 Task: Set the auto shuffle for the puzzle interactive game video filter to 1.
Action: Mouse moved to (135, 13)
Screenshot: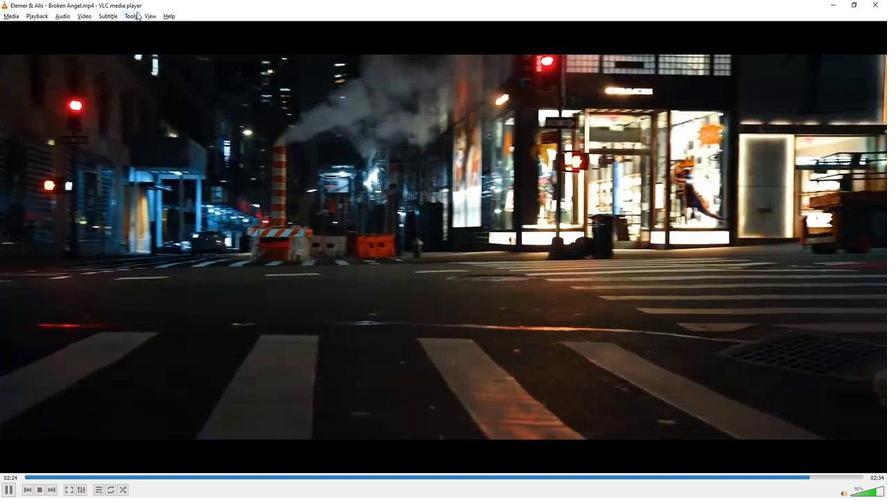 
Action: Mouse pressed left at (135, 13)
Screenshot: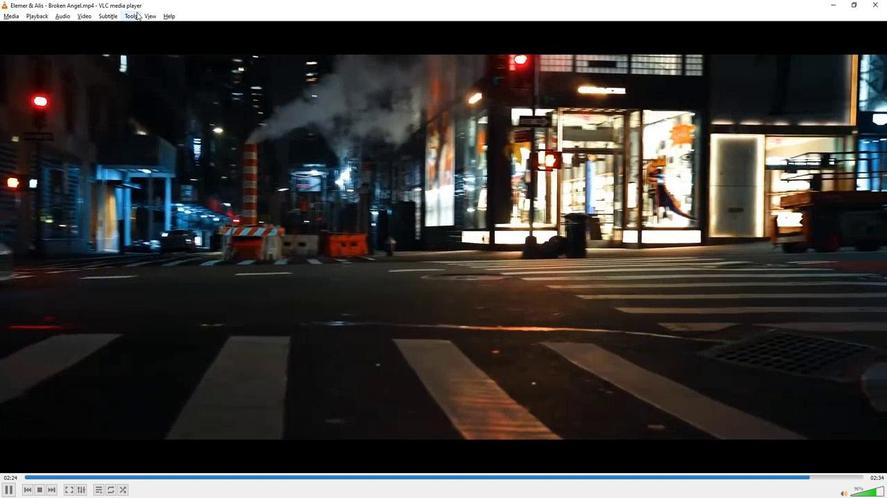 
Action: Mouse moved to (146, 126)
Screenshot: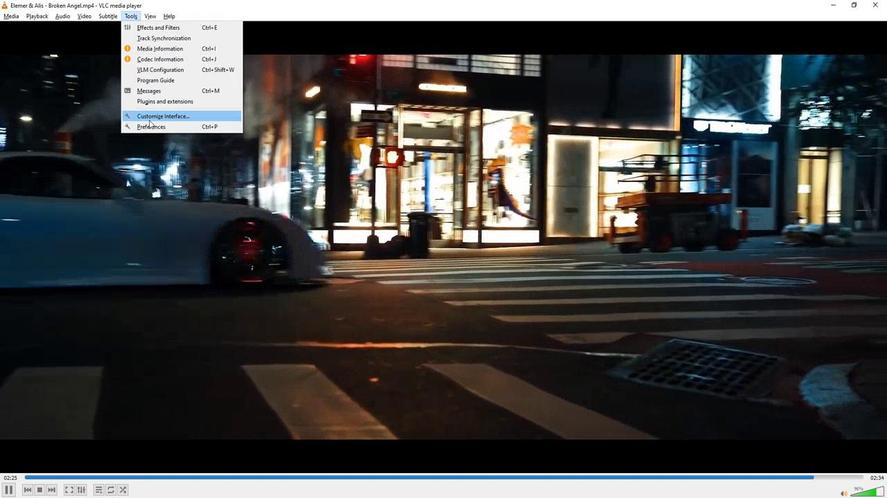 
Action: Mouse pressed left at (146, 126)
Screenshot: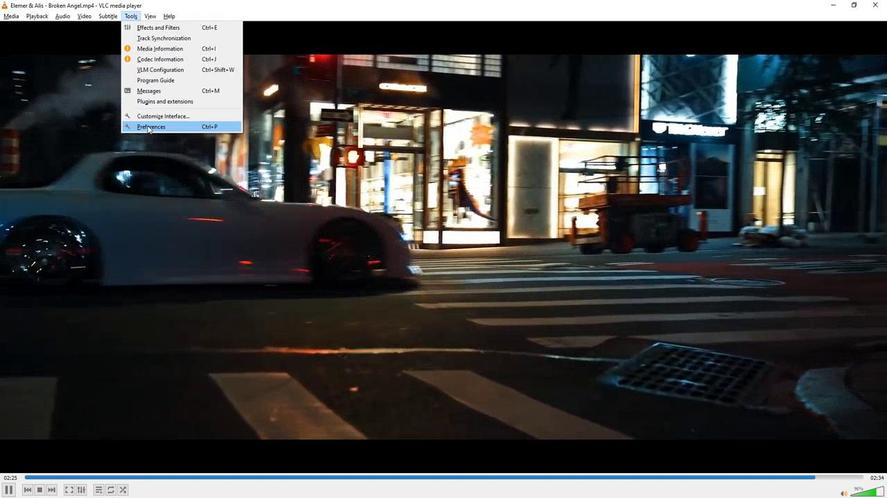 
Action: Mouse moved to (196, 390)
Screenshot: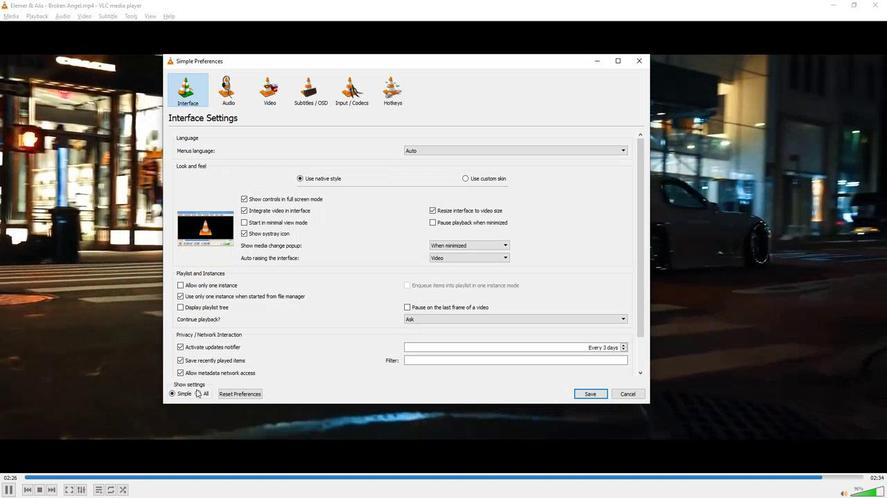 
Action: Mouse pressed left at (196, 390)
Screenshot: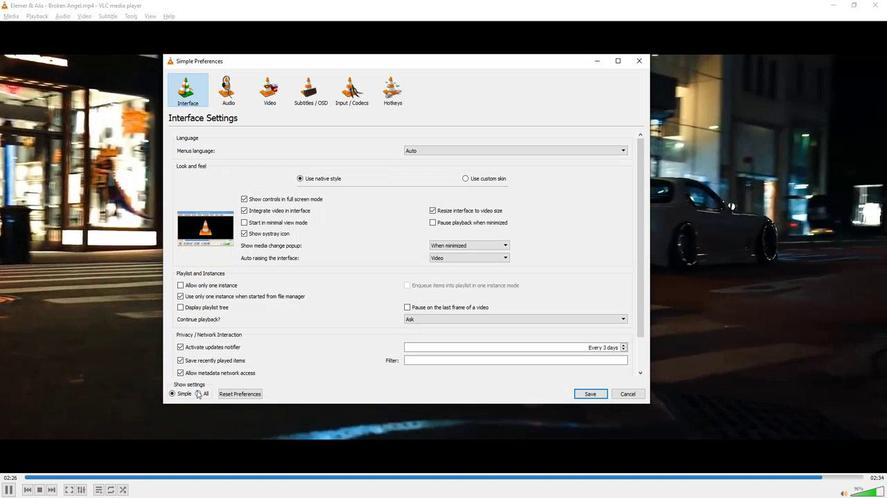
Action: Mouse moved to (205, 349)
Screenshot: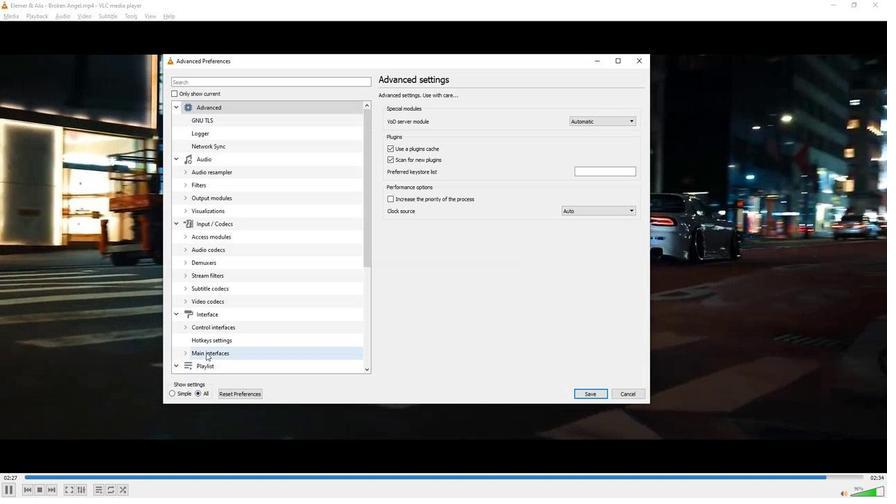 
Action: Mouse scrolled (205, 348) with delta (0, 0)
Screenshot: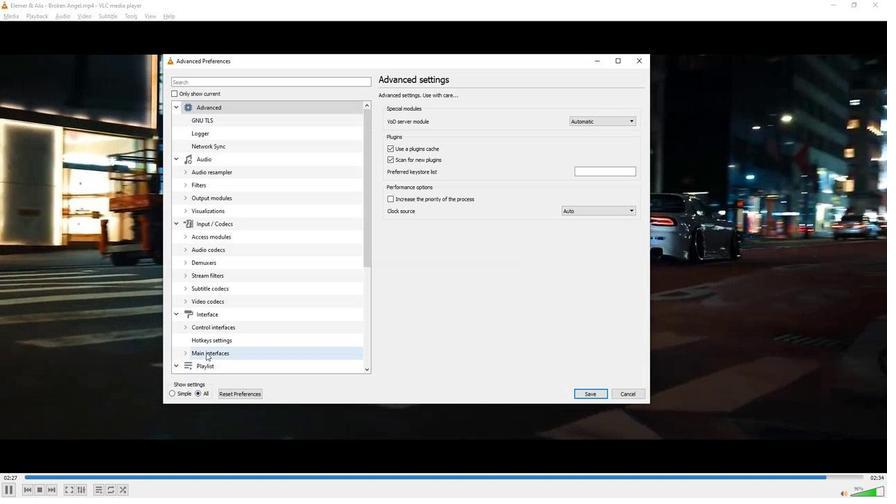 
Action: Mouse moved to (205, 347)
Screenshot: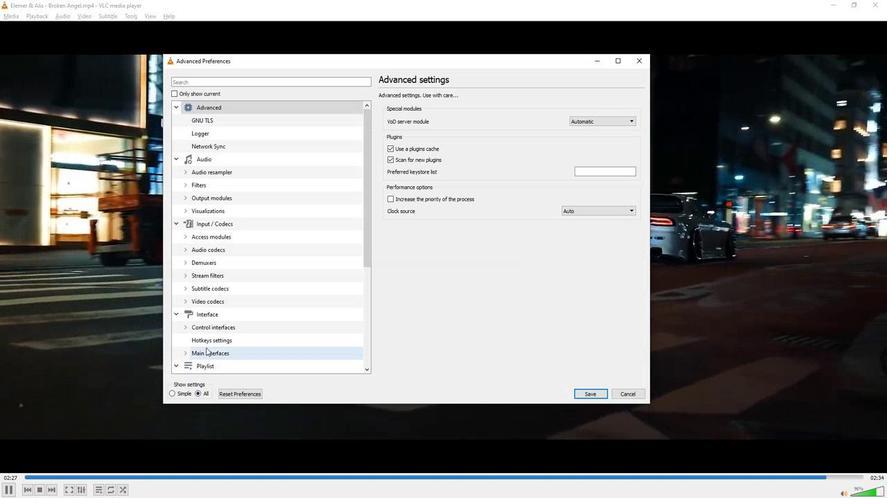 
Action: Mouse scrolled (205, 346) with delta (0, 0)
Screenshot: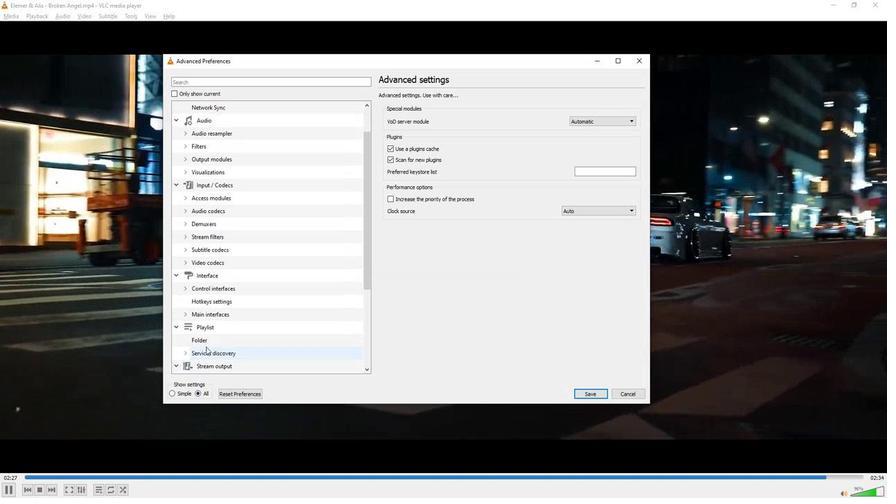 
Action: Mouse moved to (205, 345)
Screenshot: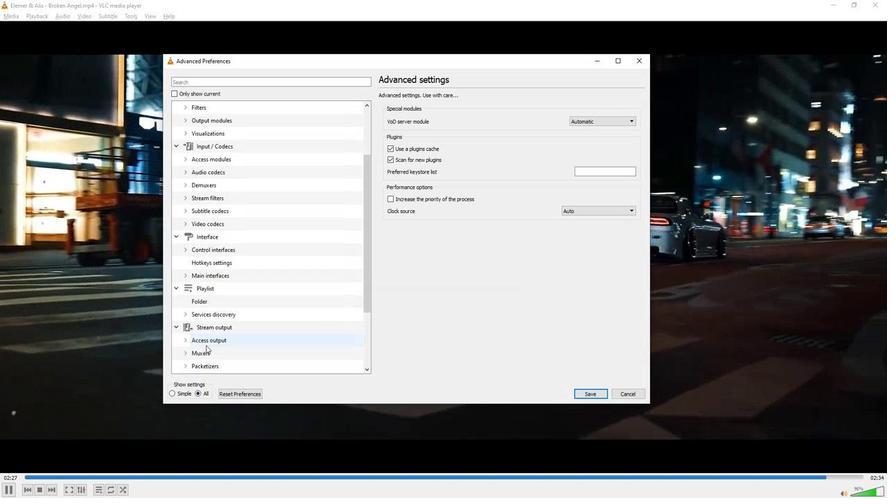 
Action: Mouse scrolled (205, 345) with delta (0, 0)
Screenshot: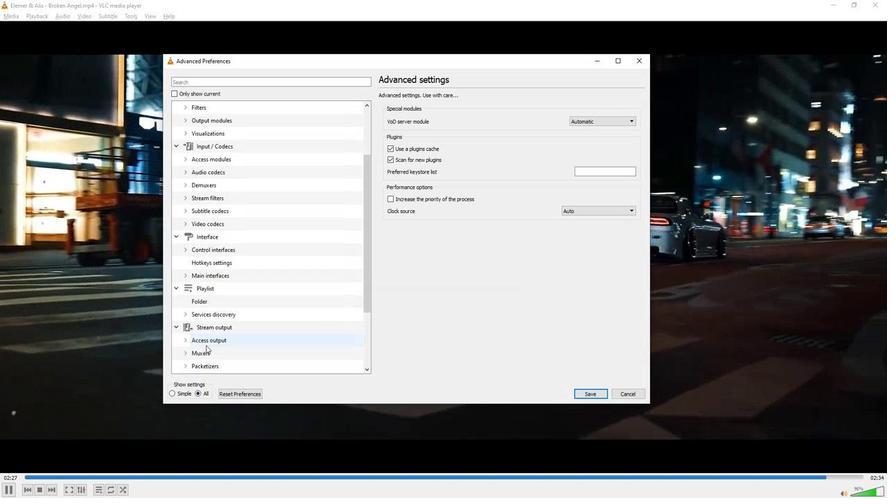 
Action: Mouse moved to (204, 345)
Screenshot: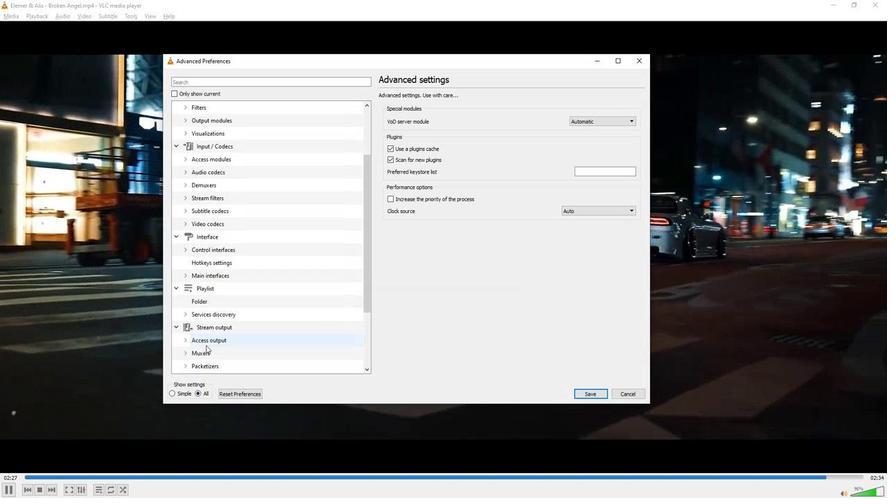 
Action: Mouse scrolled (204, 345) with delta (0, 0)
Screenshot: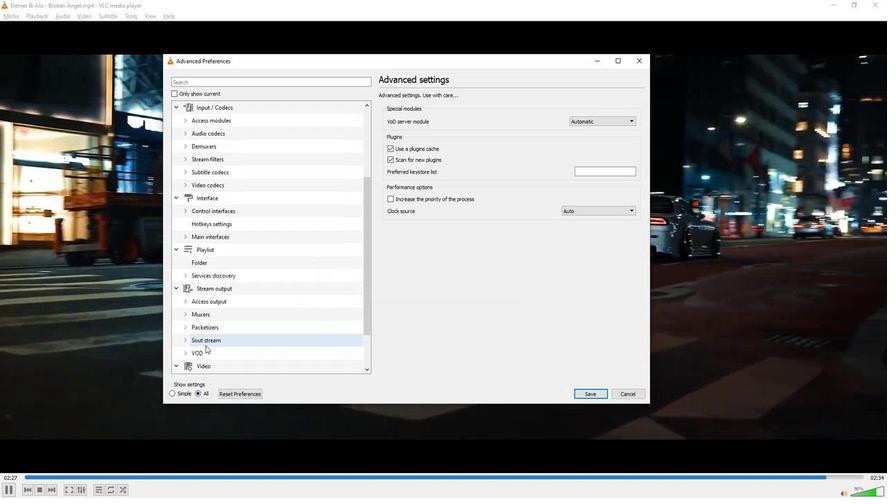 
Action: Mouse moved to (204, 345)
Screenshot: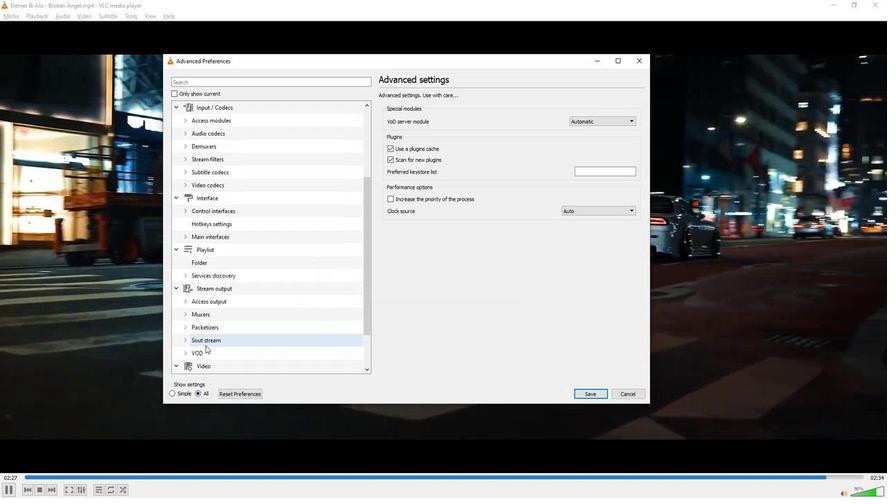
Action: Mouse scrolled (204, 345) with delta (0, 0)
Screenshot: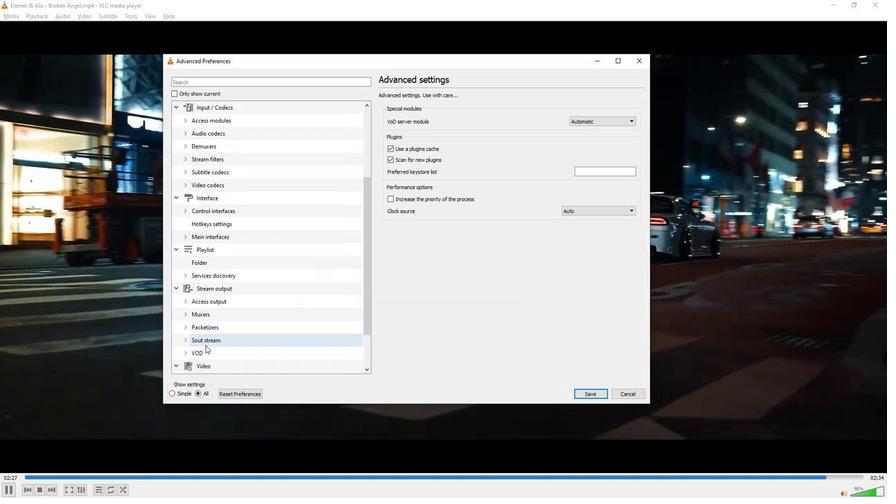 
Action: Mouse moved to (204, 345)
Screenshot: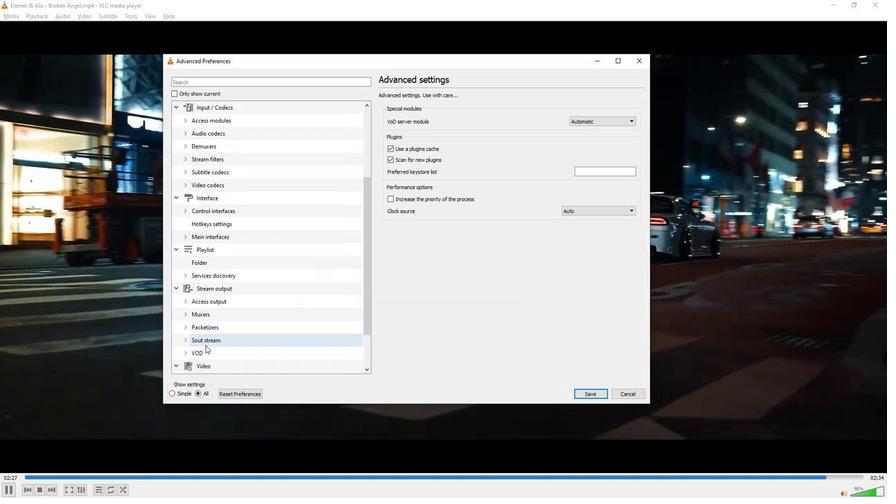 
Action: Mouse scrolled (204, 344) with delta (0, 0)
Screenshot: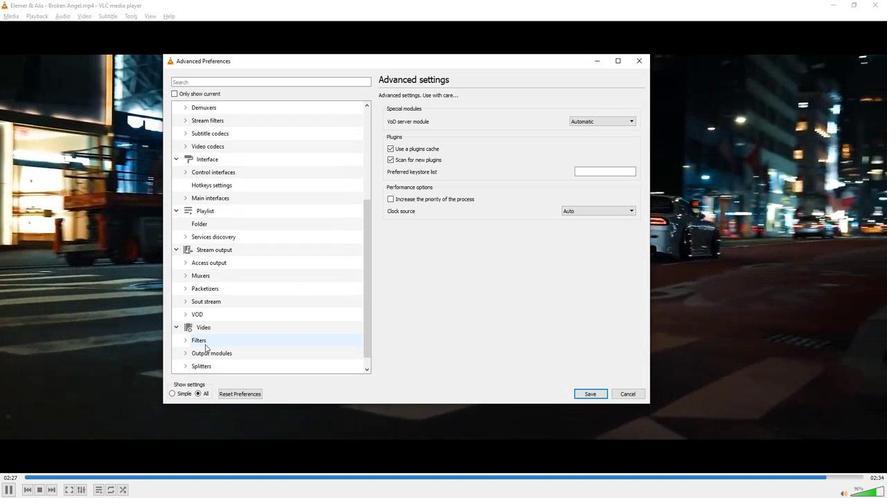 
Action: Mouse moved to (187, 327)
Screenshot: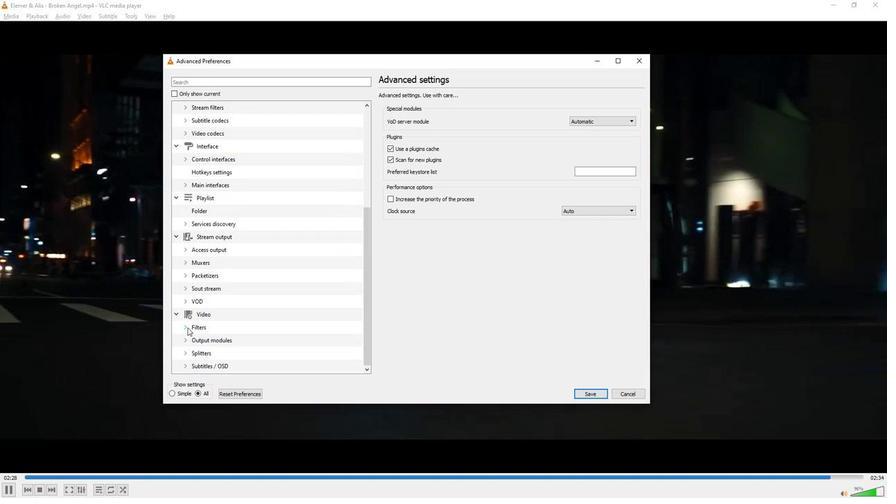 
Action: Mouse pressed left at (187, 327)
Screenshot: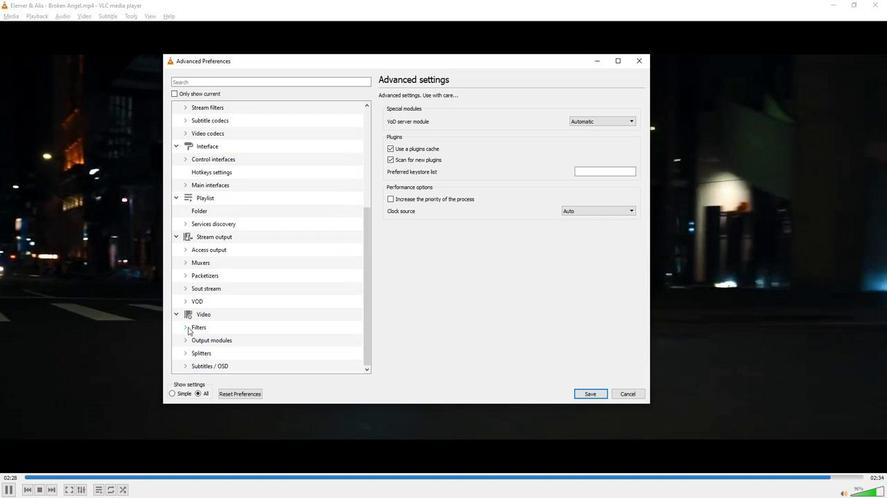 
Action: Mouse moved to (194, 319)
Screenshot: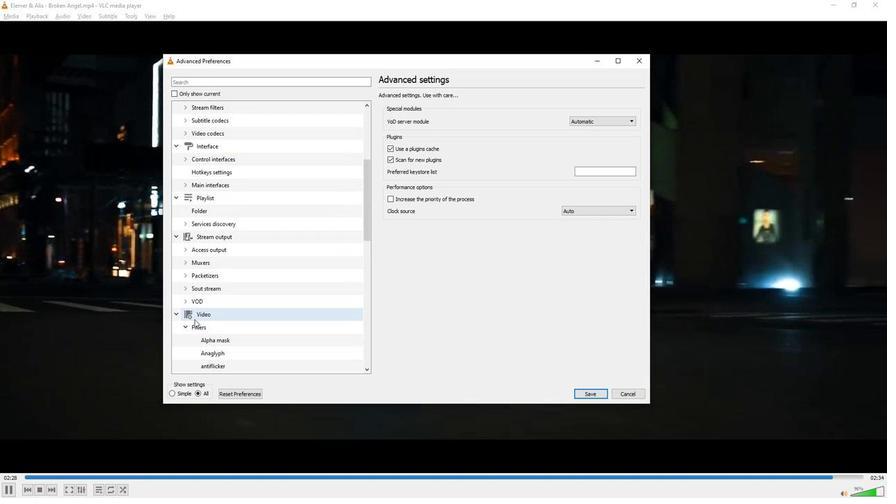 
Action: Mouse scrolled (194, 318) with delta (0, 0)
Screenshot: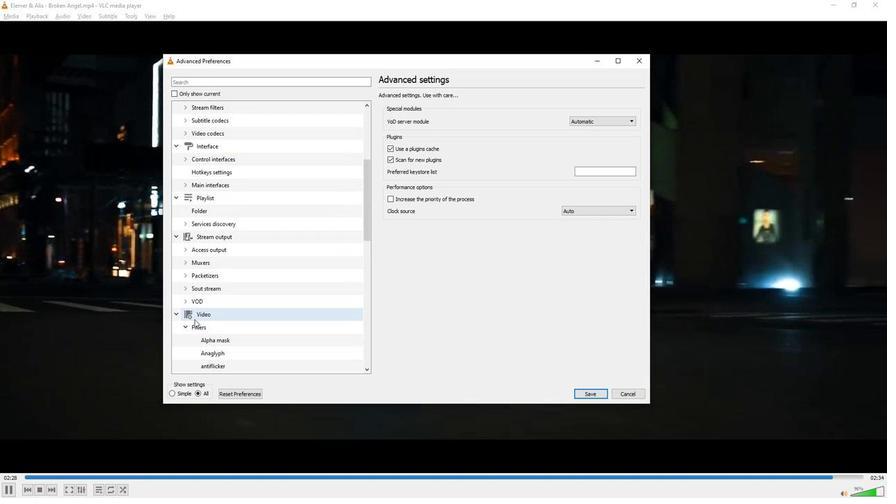 
Action: Mouse scrolled (194, 318) with delta (0, 0)
Screenshot: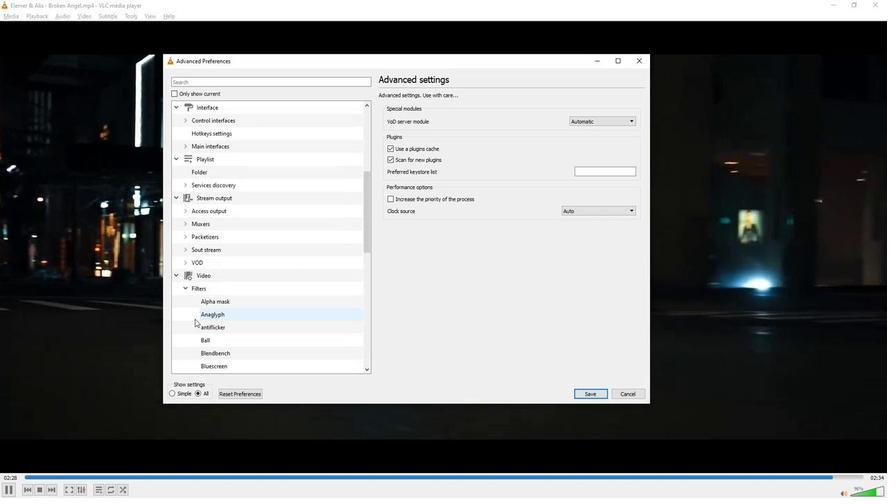 
Action: Mouse scrolled (194, 318) with delta (0, 0)
Screenshot: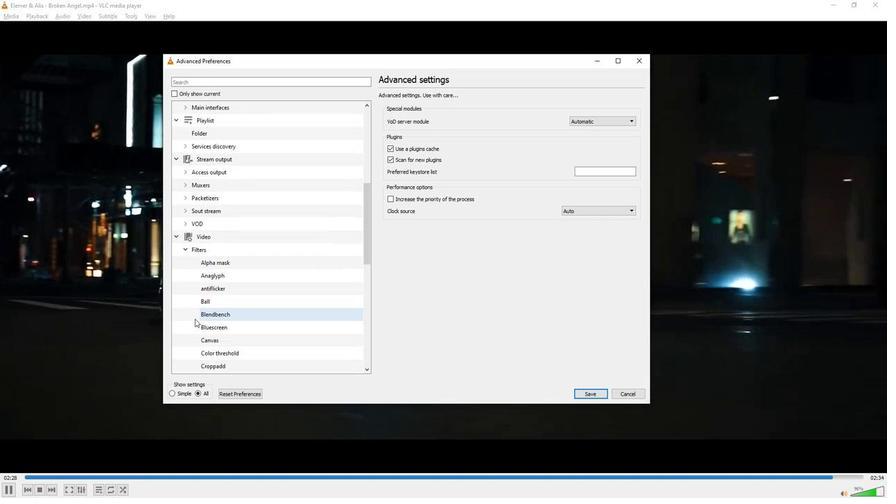 
Action: Mouse scrolled (194, 318) with delta (0, 0)
Screenshot: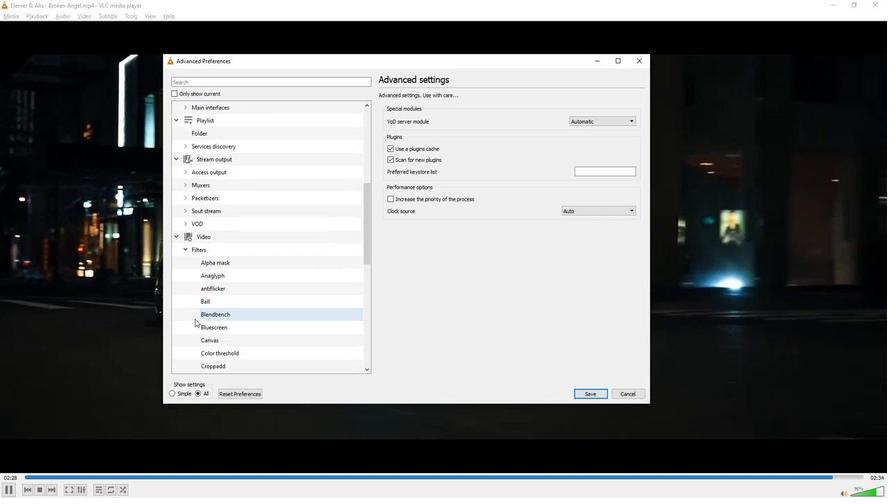 
Action: Mouse scrolled (194, 318) with delta (0, 0)
Screenshot: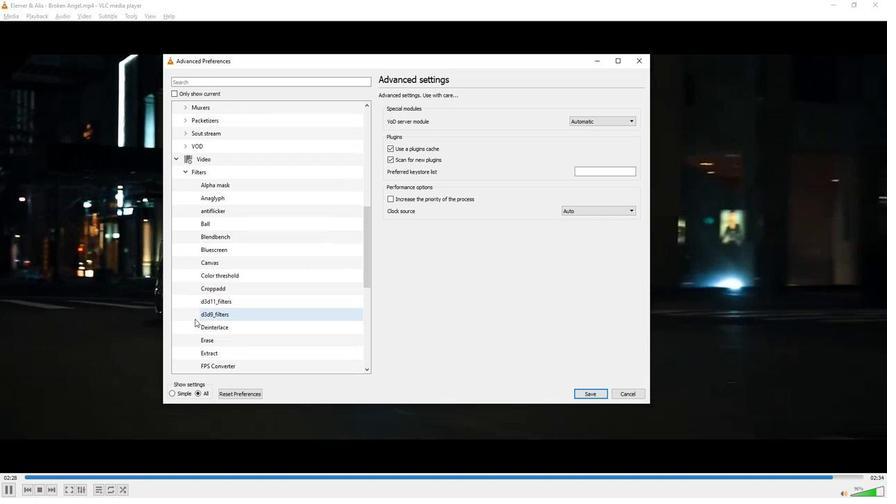 
Action: Mouse scrolled (194, 318) with delta (0, 0)
Screenshot: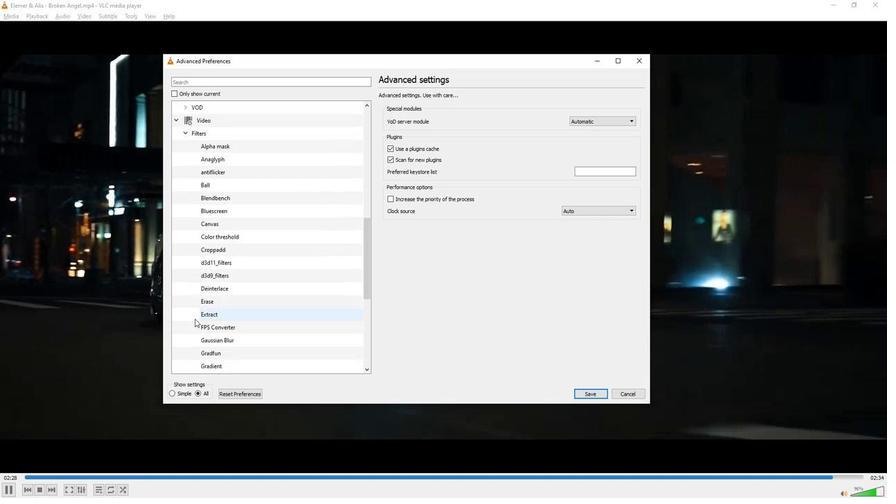 
Action: Mouse scrolled (194, 318) with delta (0, 0)
Screenshot: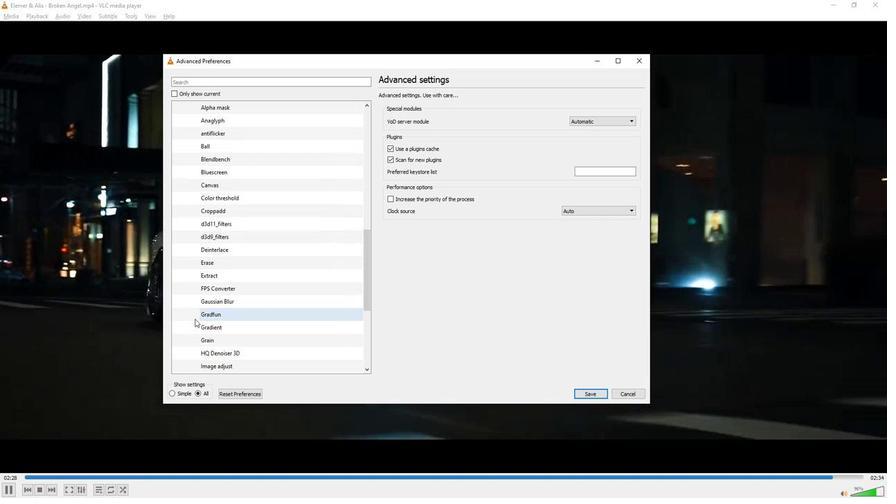 
Action: Mouse scrolled (194, 318) with delta (0, 0)
Screenshot: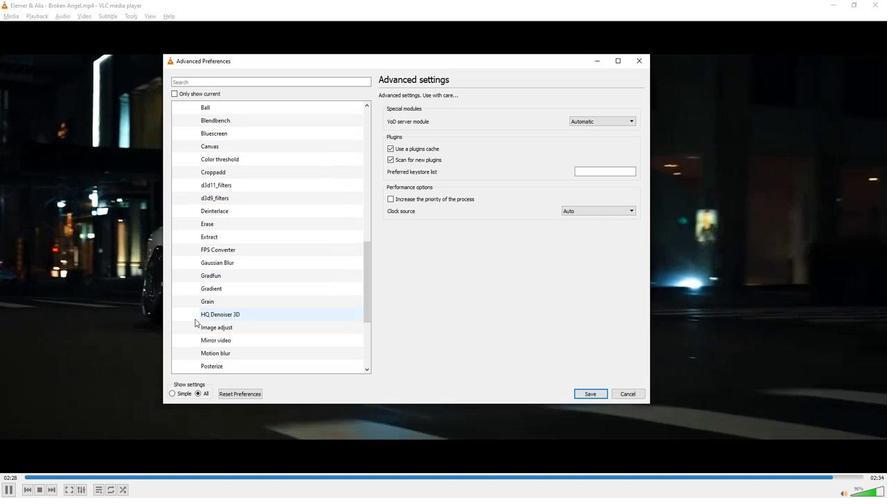 
Action: Mouse moved to (205, 350)
Screenshot: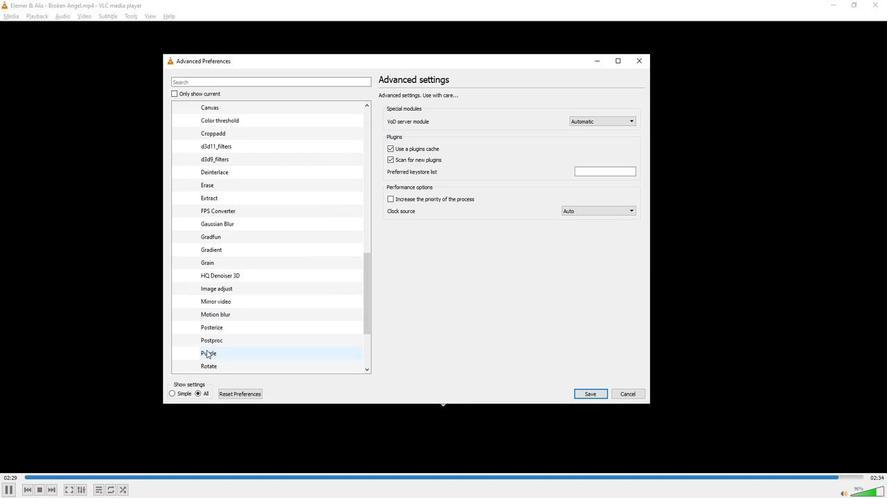 
Action: Mouse pressed left at (205, 350)
Screenshot: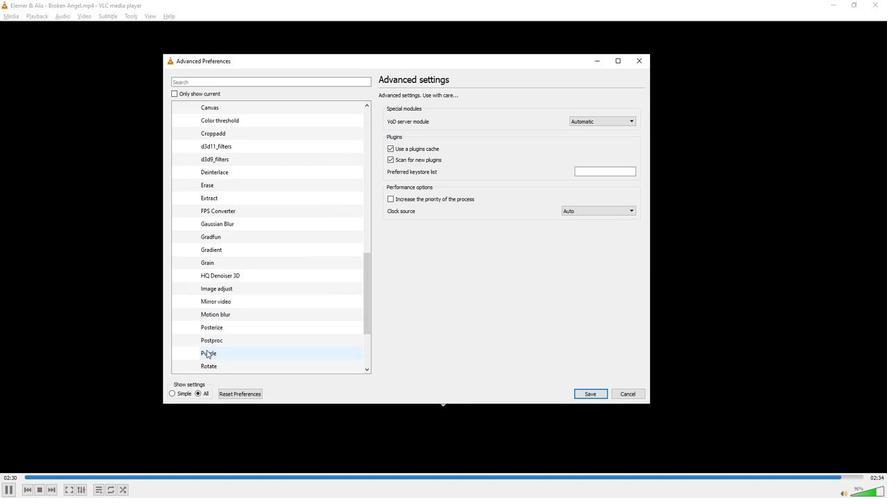 
Action: Mouse moved to (634, 180)
Screenshot: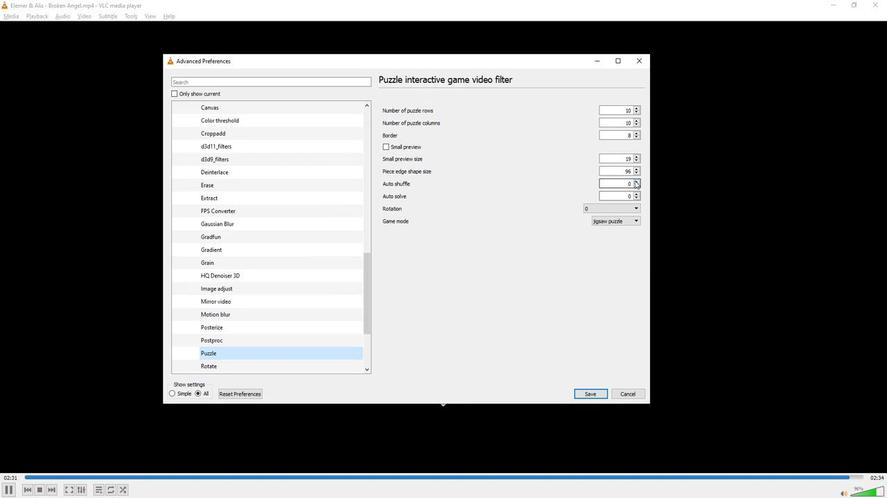 
Action: Mouse pressed left at (634, 180)
Screenshot: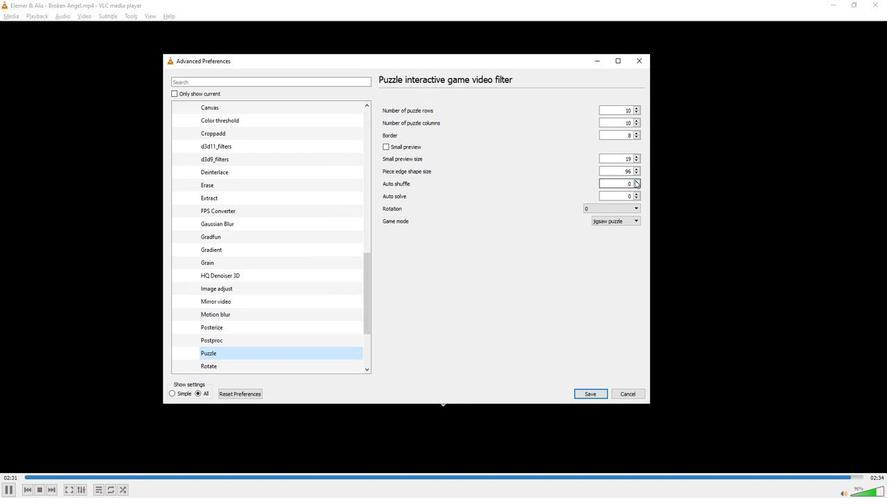 
Action: Mouse moved to (566, 269)
Screenshot: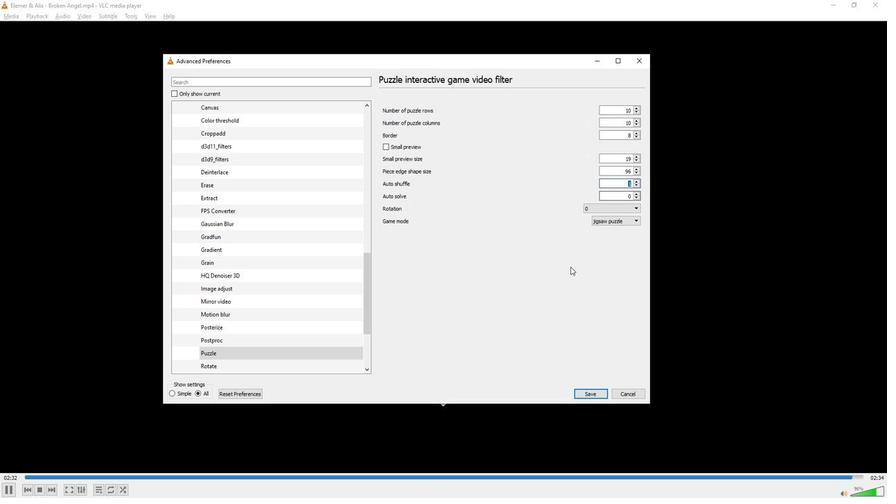 
Action: Mouse pressed left at (566, 269)
Screenshot: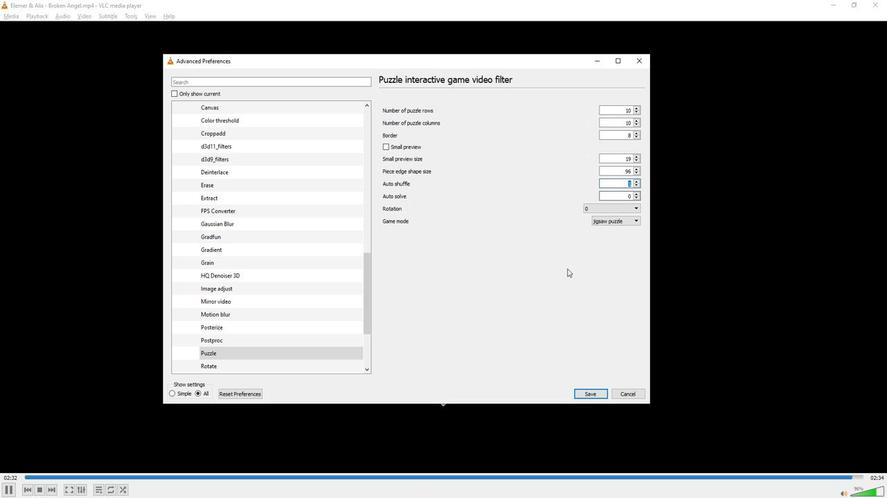 
Action: Mouse moved to (564, 269)
Screenshot: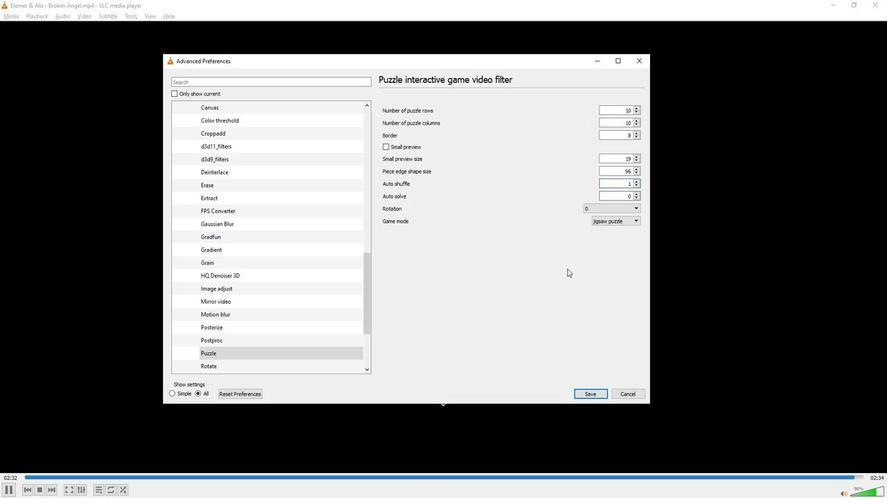 
